 Task: Quality Control: Detect and remove interlacing artifacts in video content.
Action: Mouse moved to (567, 391)
Screenshot: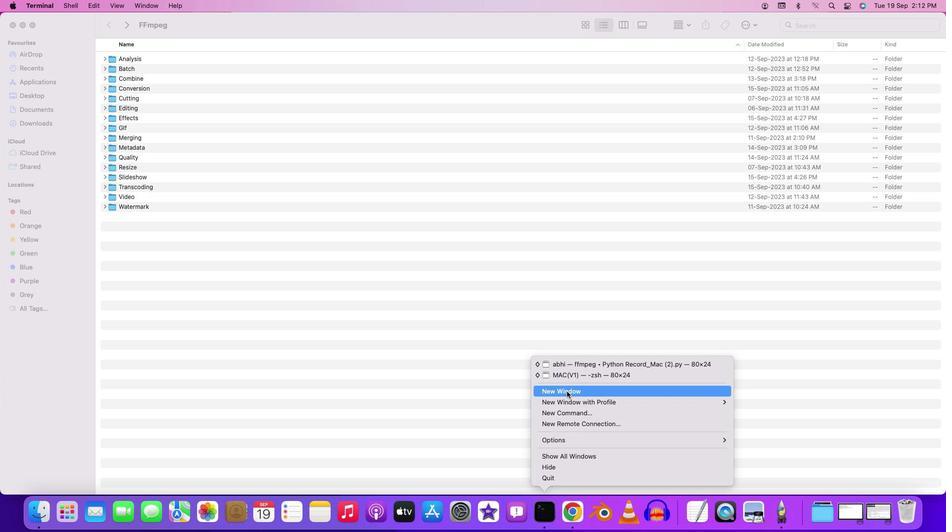 
Action: Mouse pressed left at (567, 391)
Screenshot: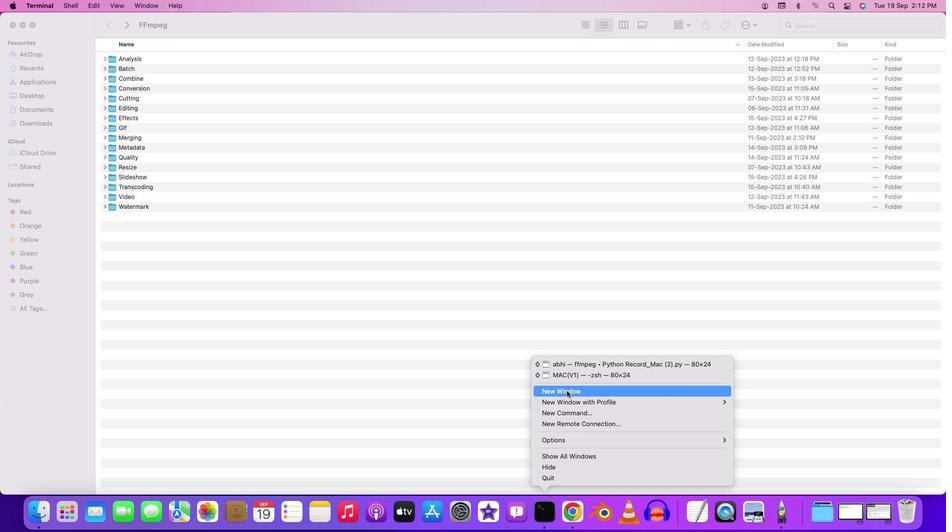 
Action: Mouse moved to (139, 18)
Screenshot: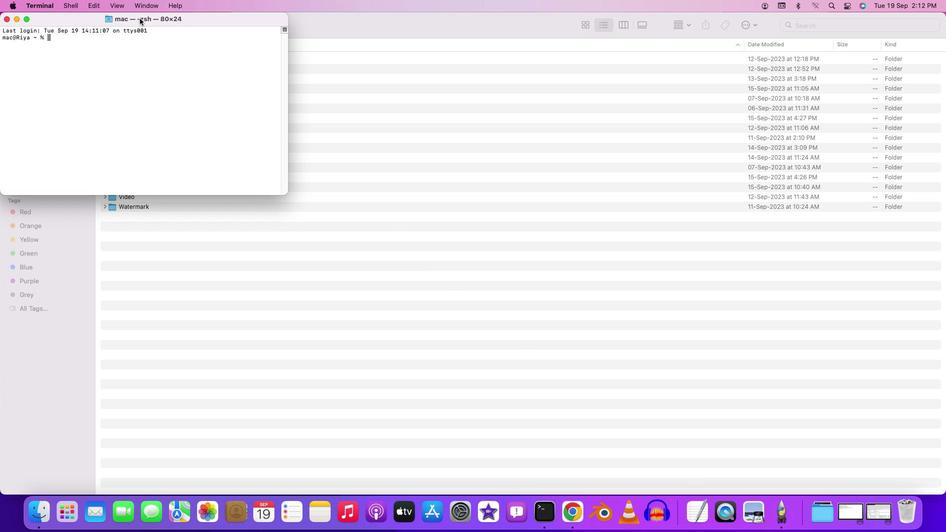 
Action: Mouse pressed left at (139, 18)
Screenshot: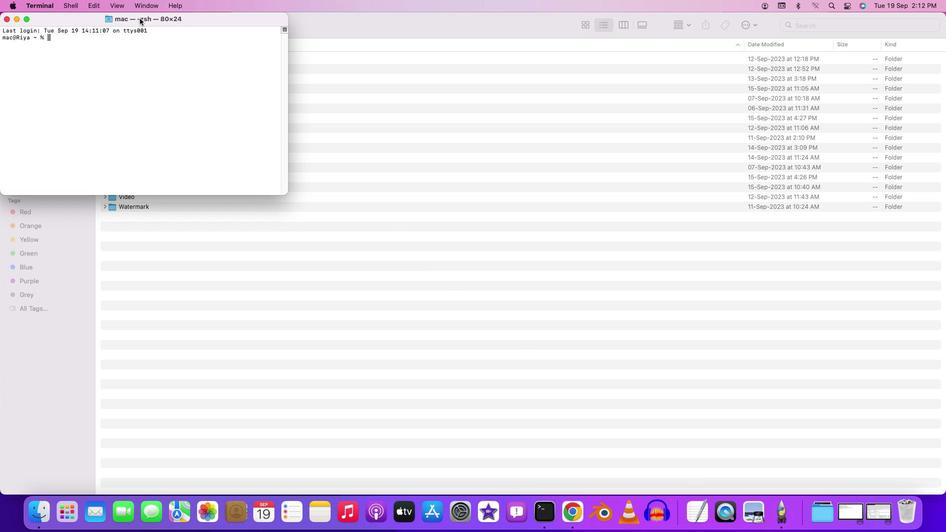 
Action: Mouse pressed left at (139, 18)
Screenshot: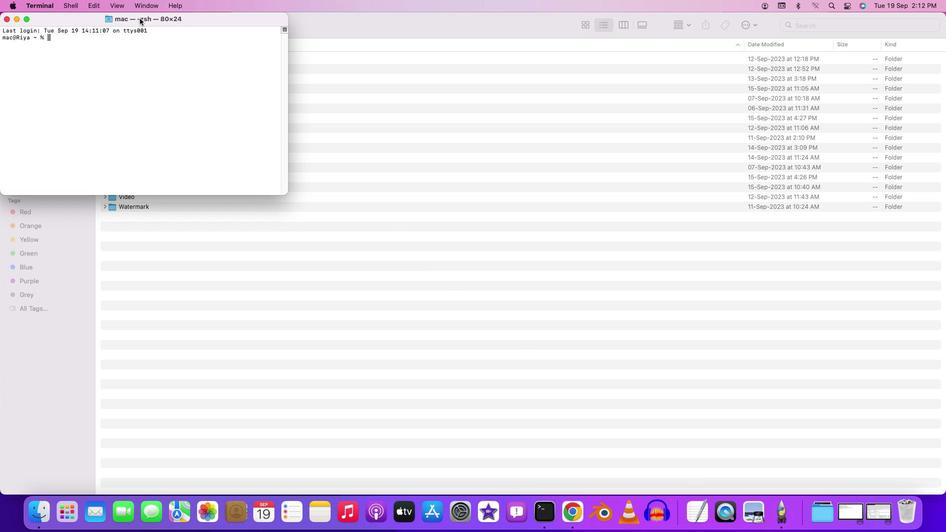 
Action: Mouse moved to (85, 39)
Screenshot: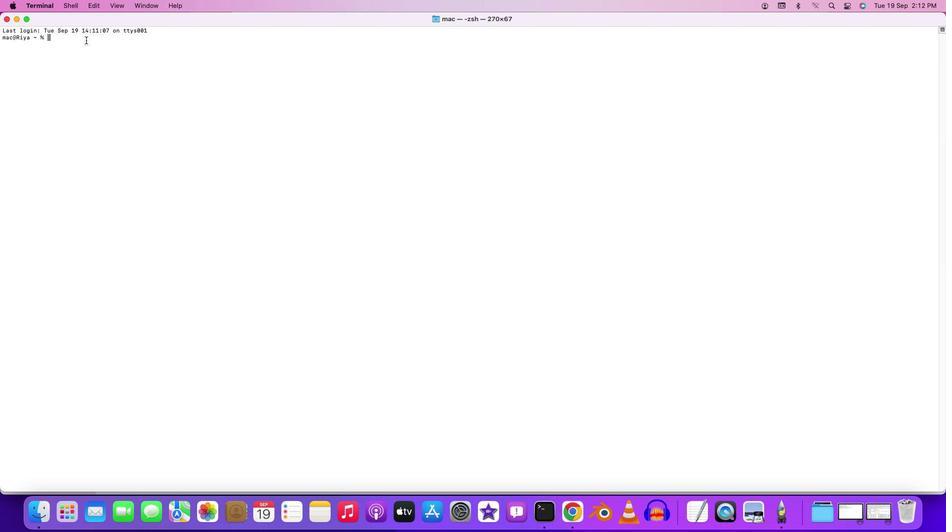 
Action: Mouse pressed left at (85, 39)
Screenshot: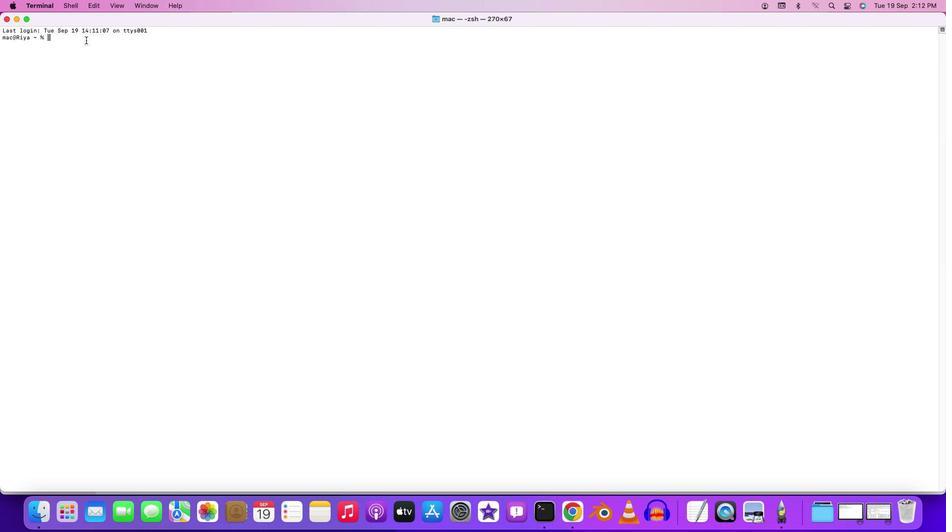 
Action: Key pressed 'c''d'Key.space'd''e''s''k''t''o''p'Key.enter'c''d'Key.space'f''f''m''p''e''g'Key.enter'c''d'Key.space'f'Key.backspace'b''a''t''c''h'Key.enter'c''d'Key.space'v''i''d''e''o'Key.enter'f''f''m''p''e''g'Key.space'-''i'Key.space'i'Key.backspaceKey.shift'I''n''t''e''r''l''a''c''e'Key.shift'_''0''1''.''m''p''4'Key.space'-''v''f'Key.spaceKey.shift'"''i''d''e''t'Key.shift'"'Key.space'-''a''n'Key.space'-''f'Key.space'n''u''l''l'Key.space'-'Key.enter
Screenshot: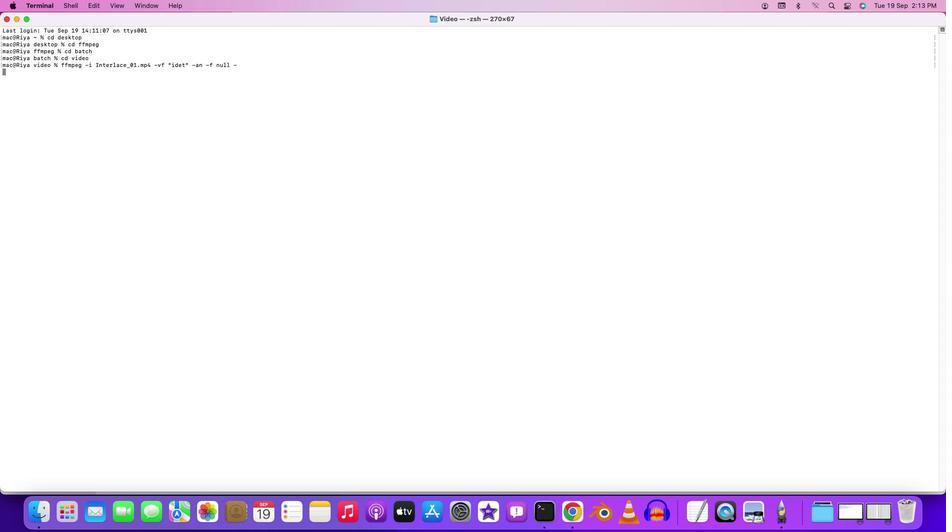 
Action: Mouse moved to (64, 399)
Screenshot: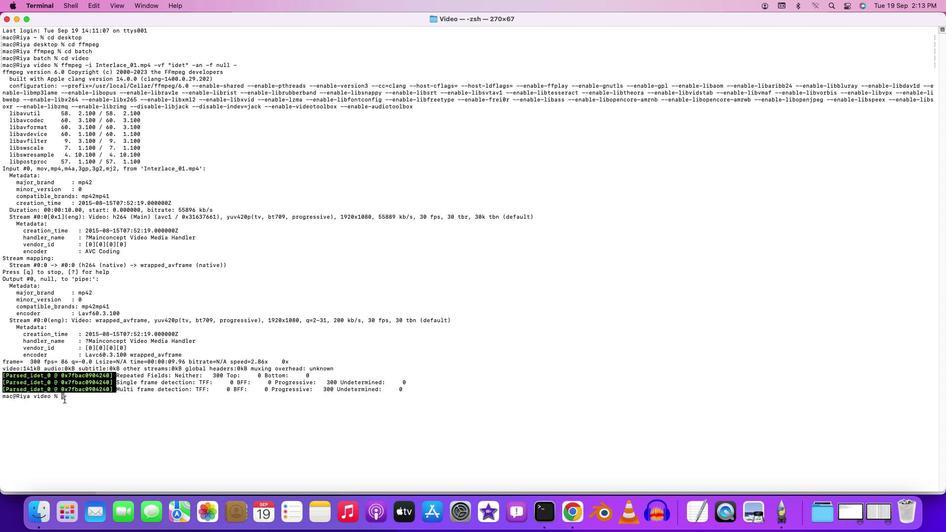 
Action: Mouse pressed left at (64, 399)
Screenshot: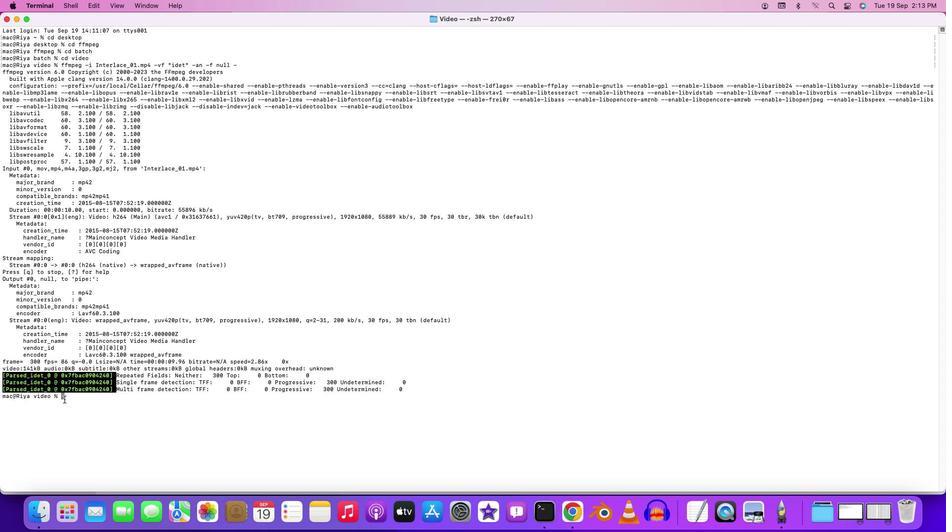 
Action: Mouse moved to (540, 383)
Screenshot: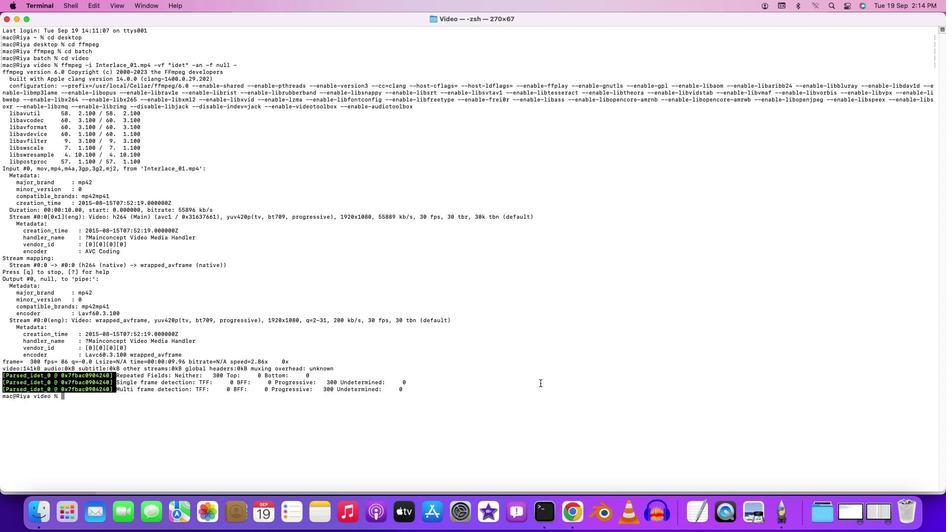 
Action: Key pressed 'f''f''m''p''e''g'Key.space'-''i'Key.space'i''n''p'Key.backspaceKey.backspaceKey.backspaceKey.shift'I''n''t''e''r''l''a''c''e'Key.shift'_''0''1''.''m''p''4'Key.space'-''v''f'Key.spaceKey.leftKey.leftKey.leftKey.leftKey.rightKey.rightKey.rightKey.rightKey.rightKey.rightKey.rightKey.rightKey.rightKey.rightKey.shift'"''y''a''d''i''f''=''0'Key.leftKey.leftKey.rightKey.leftKey.rightKey.rightKey.rightKey.shift':''-''1'Key.shift':''0'Key.shift'"'Key.space'-''c'Key.shift':''a'Key.space'c''o''p''y'Key.space'o''u''t''p''u''t'Key.shift'_''t'Key.backspace'i''n''t''e''r''l''a''c''e''d'Key.shift'_''r''e''m''o''v''e''d''.''m''p''4'Key.enter
Screenshot: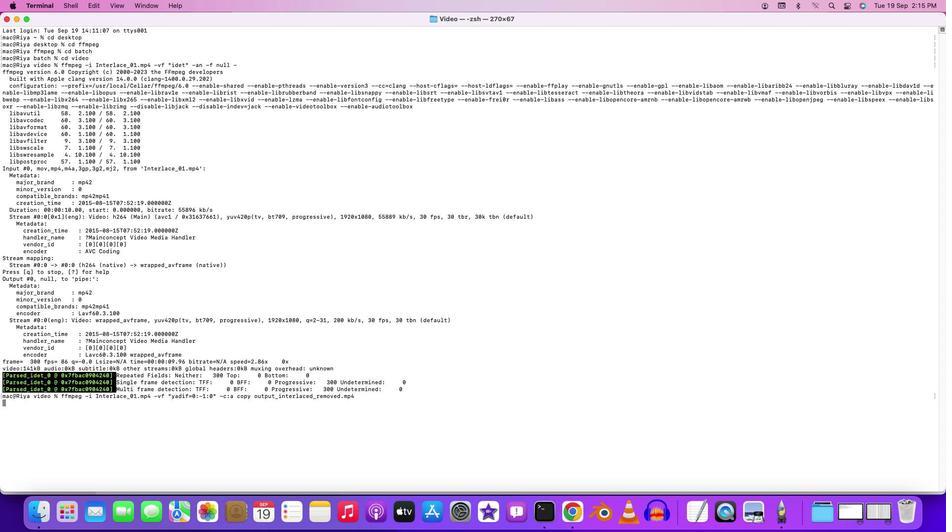 
Action: Mouse moved to (442, 462)
Screenshot: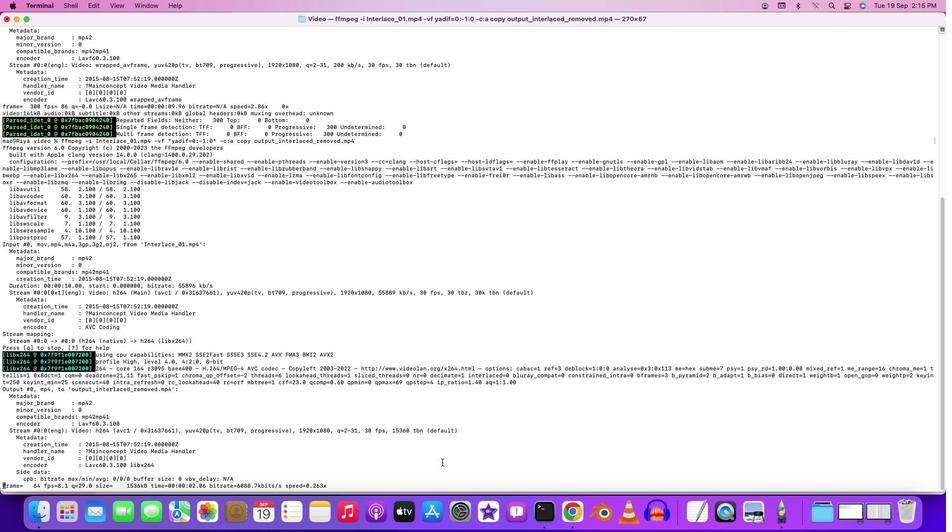 
